 Task: Use the audio channel remapper to remap the "Rear center" to "Side left".
Action: Mouse moved to (90, 7)
Screenshot: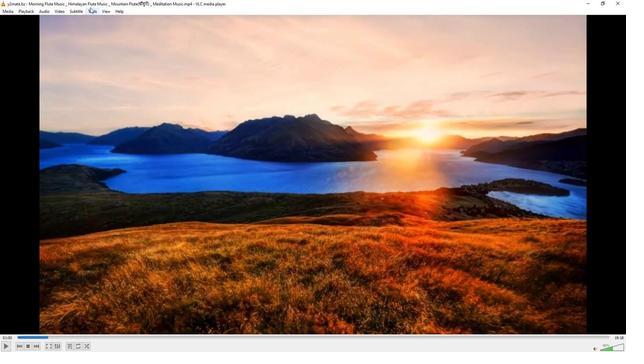 
Action: Mouse pressed left at (90, 7)
Screenshot: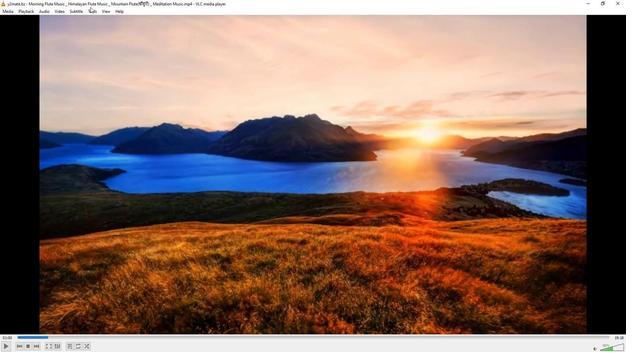 
Action: Mouse moved to (91, 11)
Screenshot: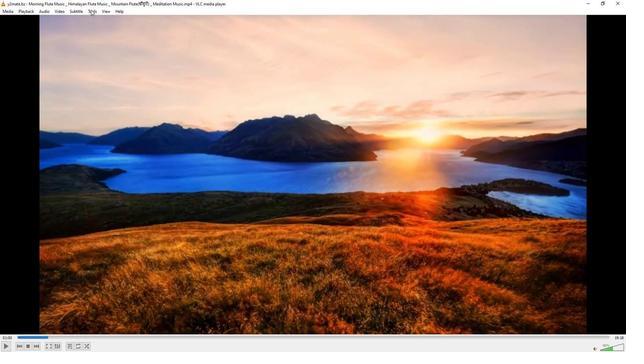 
Action: Mouse pressed left at (91, 11)
Screenshot: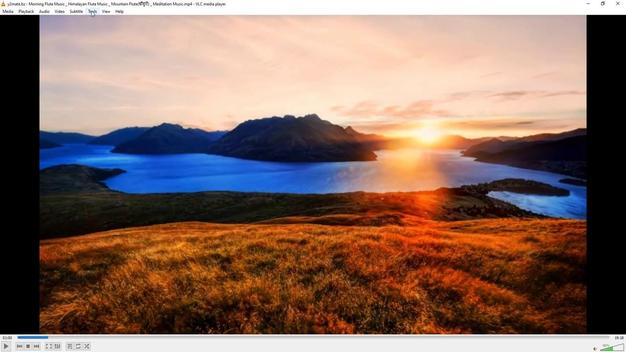 
Action: Mouse moved to (98, 88)
Screenshot: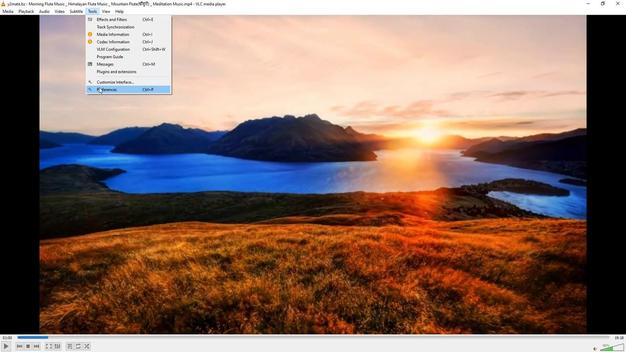 
Action: Mouse pressed left at (98, 88)
Screenshot: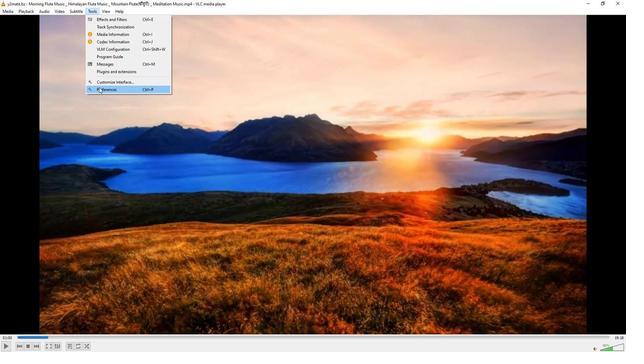 
Action: Mouse moved to (206, 286)
Screenshot: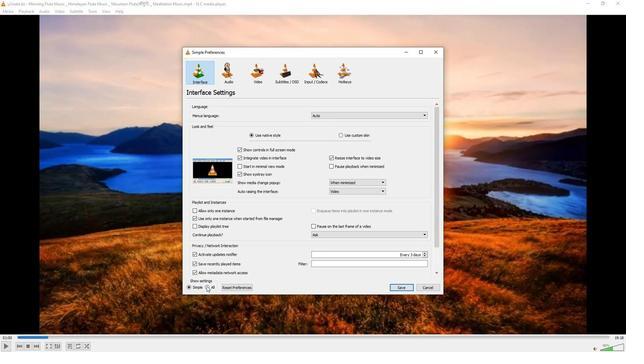 
Action: Mouse pressed left at (206, 286)
Screenshot: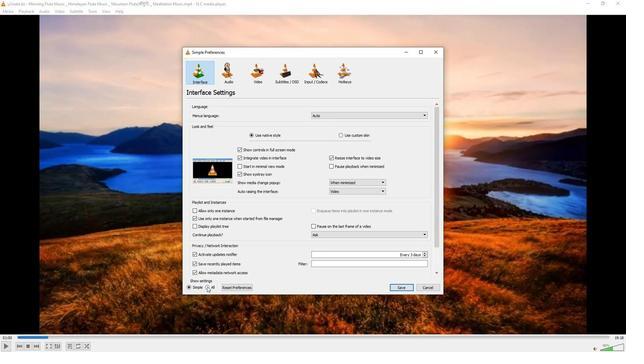 
Action: Mouse moved to (196, 141)
Screenshot: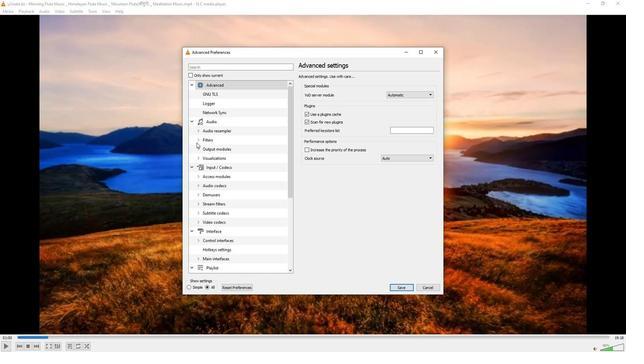 
Action: Mouse pressed left at (196, 141)
Screenshot: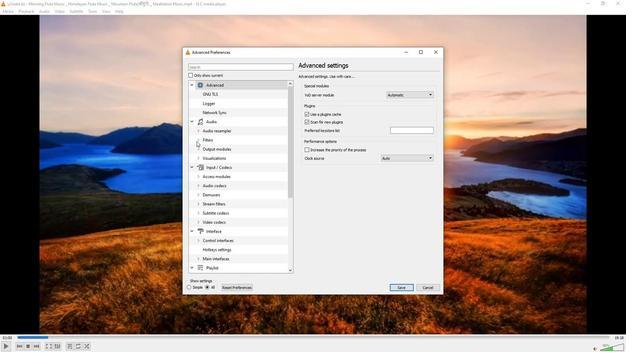 
Action: Mouse moved to (217, 231)
Screenshot: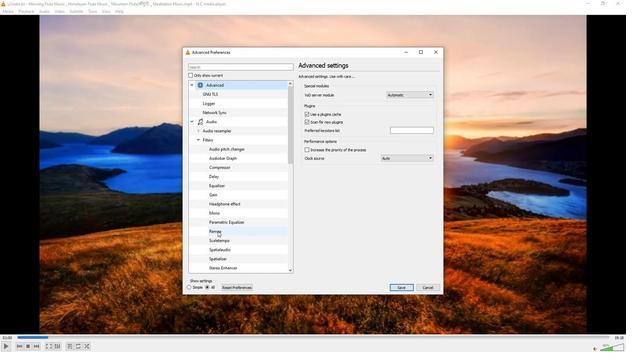 
Action: Mouse pressed left at (217, 231)
Screenshot: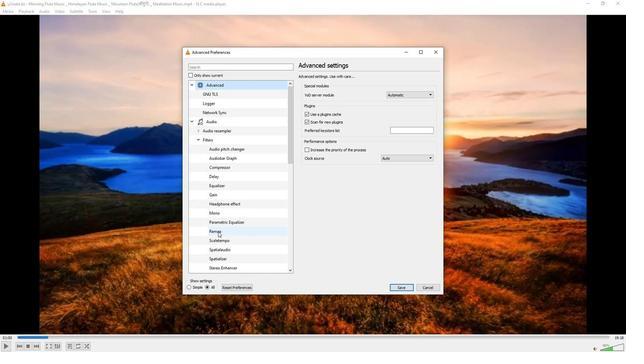 
Action: Mouse moved to (398, 123)
Screenshot: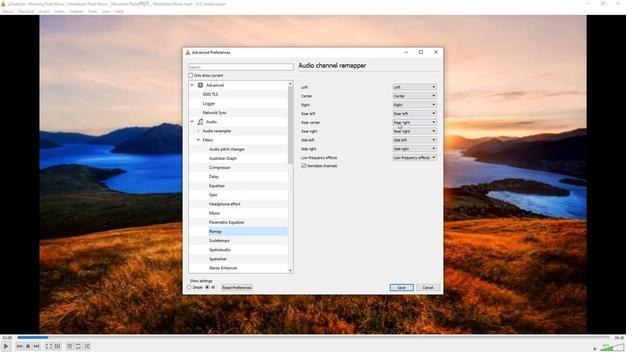 
Action: Mouse pressed left at (398, 123)
Screenshot: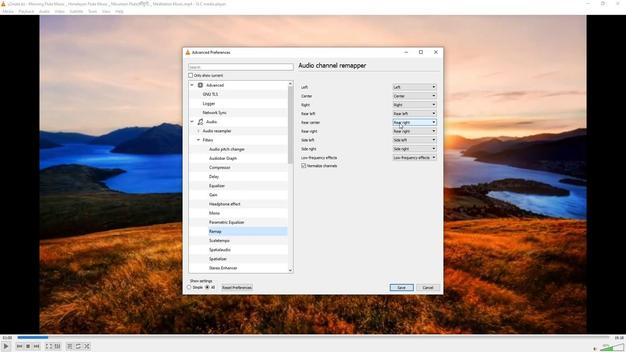 
Action: Mouse moved to (401, 154)
Screenshot: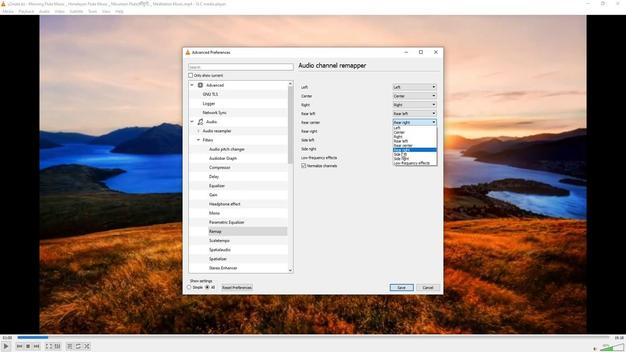 
Action: Mouse pressed left at (401, 154)
Screenshot: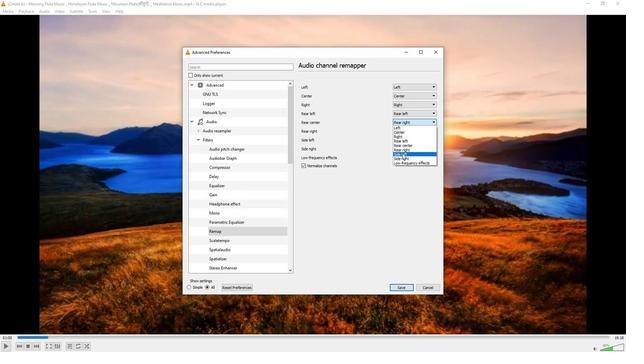 
Action: Mouse moved to (408, 284)
Screenshot: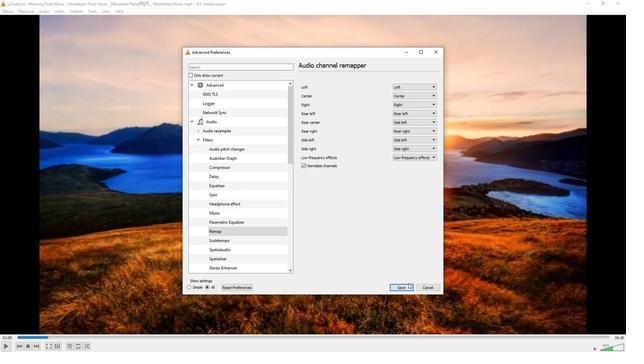 
Action: Mouse pressed left at (408, 284)
Screenshot: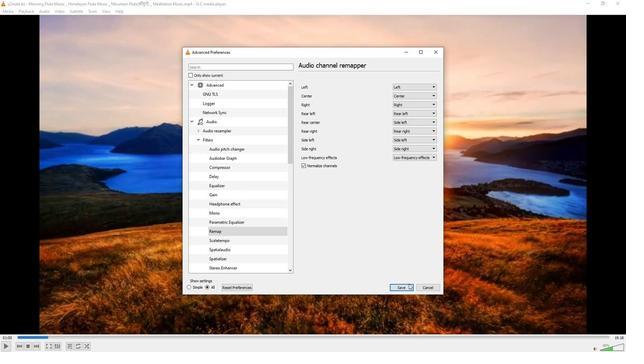 
